 Task: Create a sub task Gather and Analyse Requirements for the task  Implement a new cloud-based sales management system for a company in the project AtlasTech , assign it to team member softage.3@softage.net and update the status of the sub task to  At Risk , set the priority of the sub task to Medium
Action: Mouse moved to (74, 234)
Screenshot: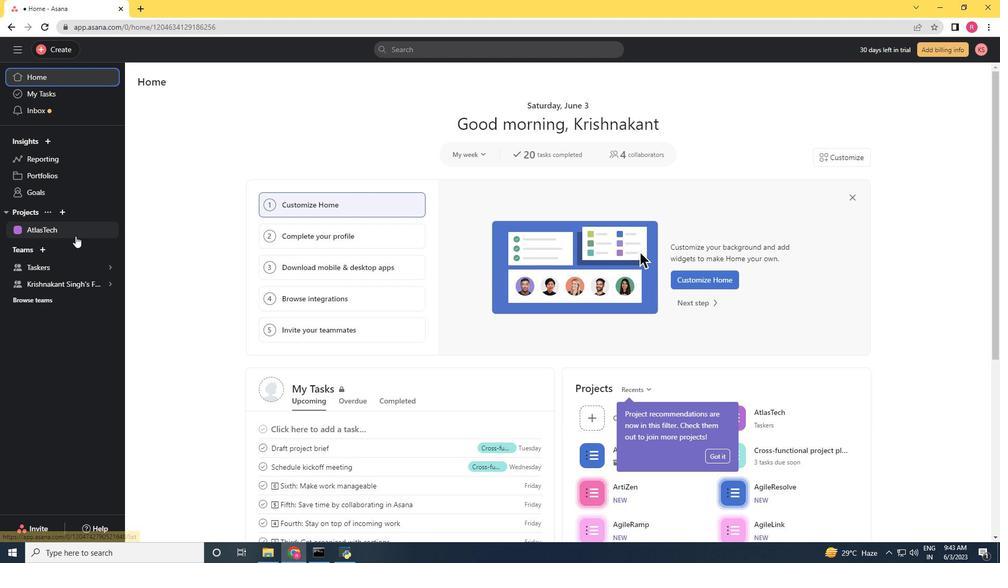 
Action: Mouse pressed left at (74, 234)
Screenshot: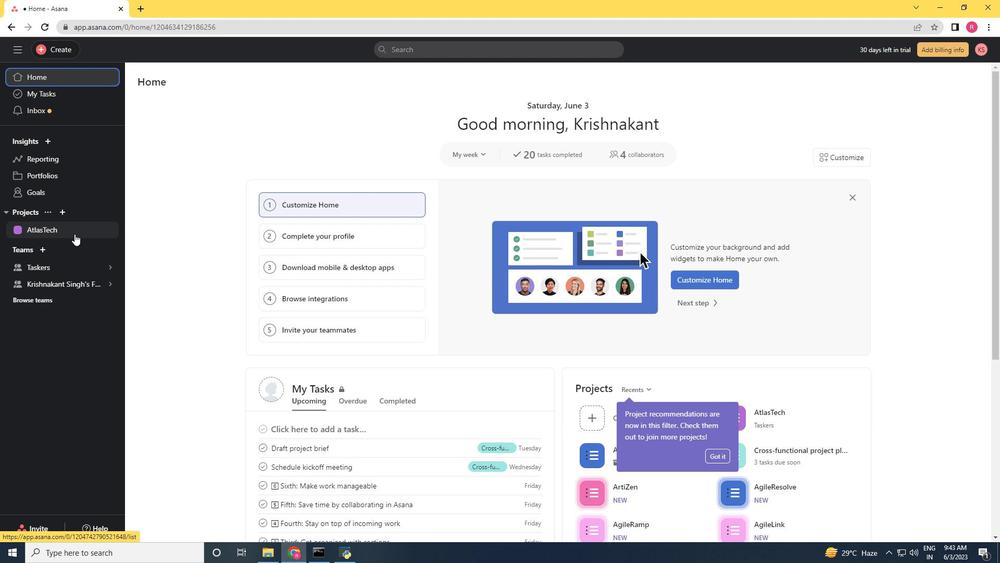 
Action: Mouse moved to (423, 229)
Screenshot: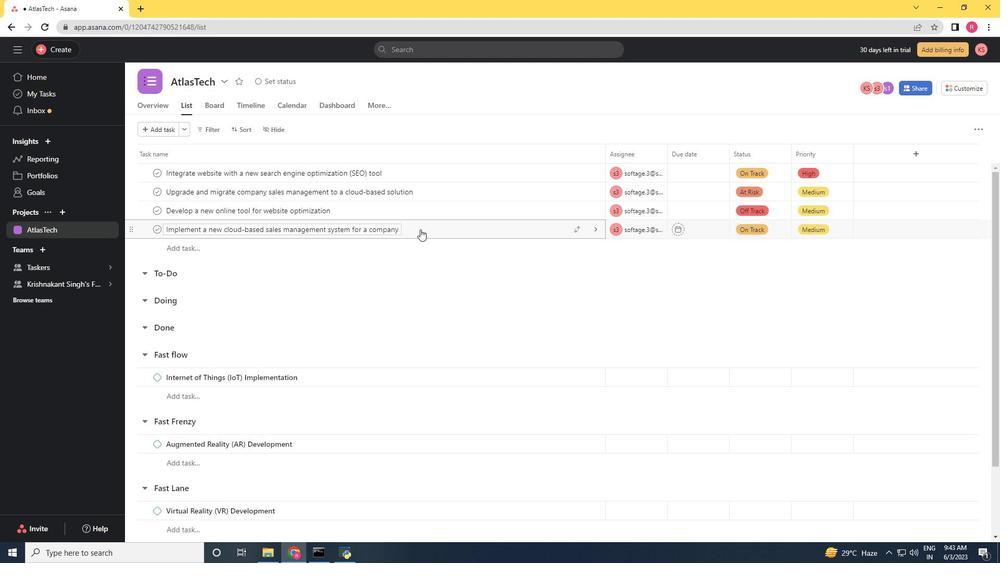 
Action: Mouse pressed left at (423, 229)
Screenshot: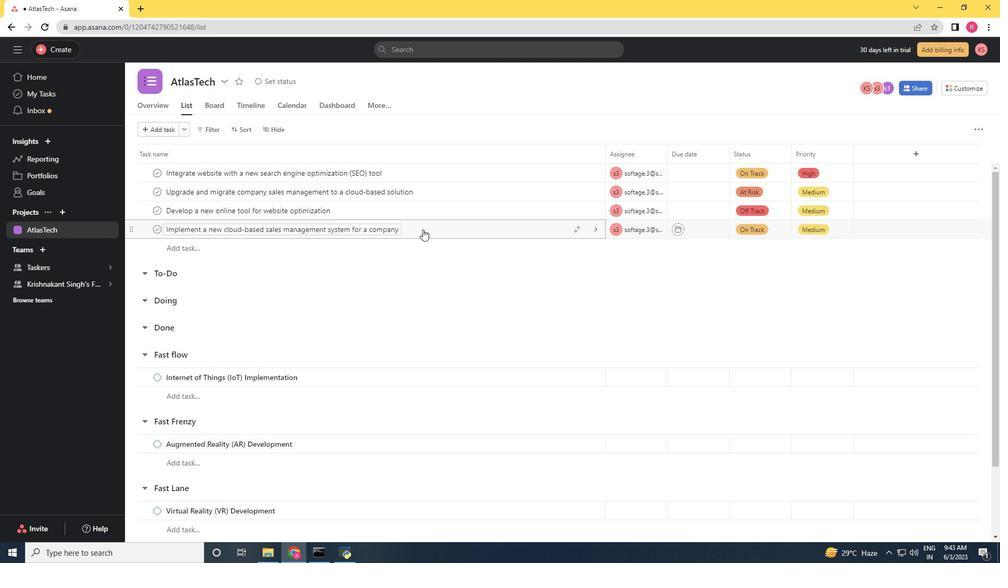 
Action: Mouse moved to (764, 342)
Screenshot: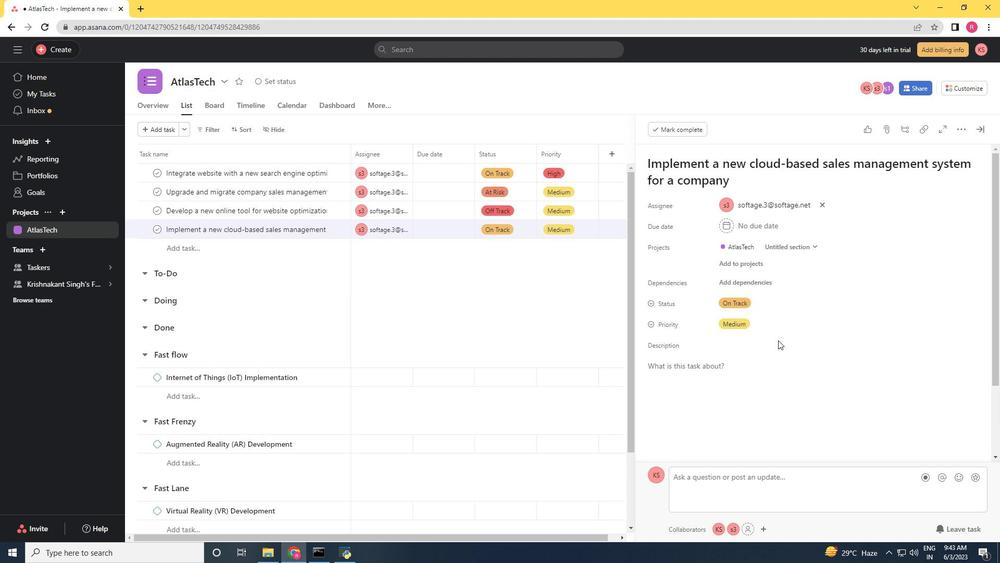 
Action: Mouse scrolled (764, 341) with delta (0, 0)
Screenshot: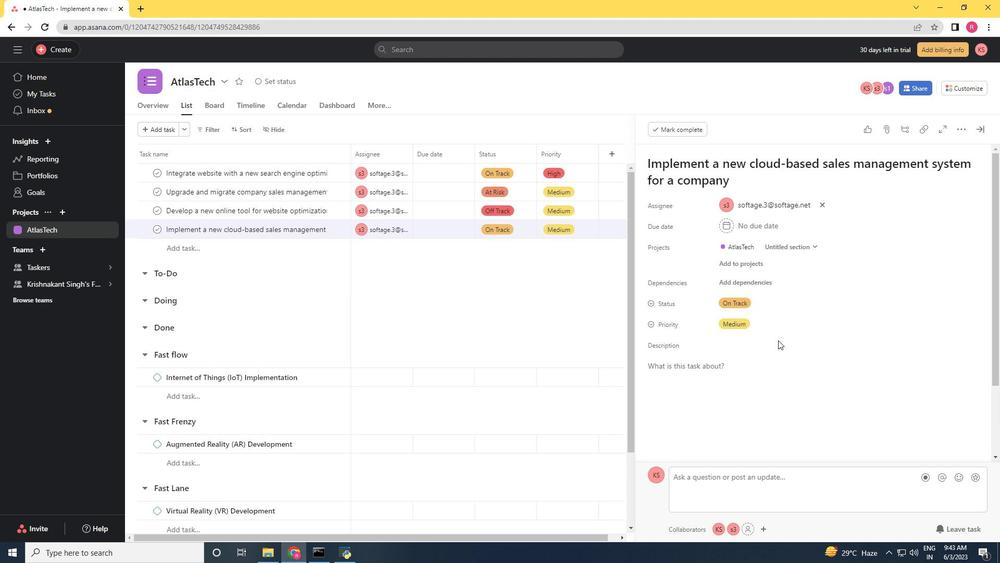 
Action: Mouse moved to (762, 343)
Screenshot: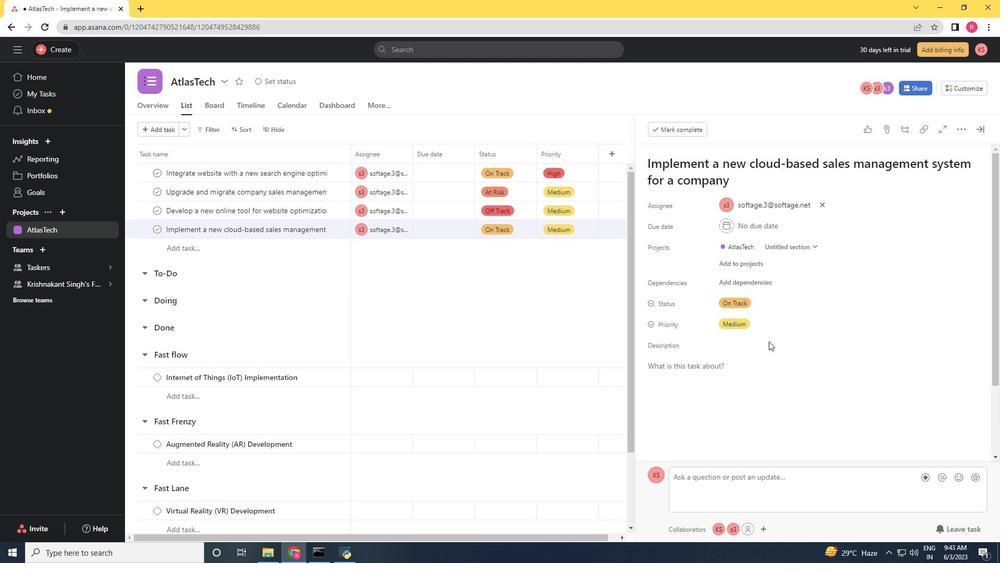 
Action: Mouse scrolled (762, 342) with delta (0, 0)
Screenshot: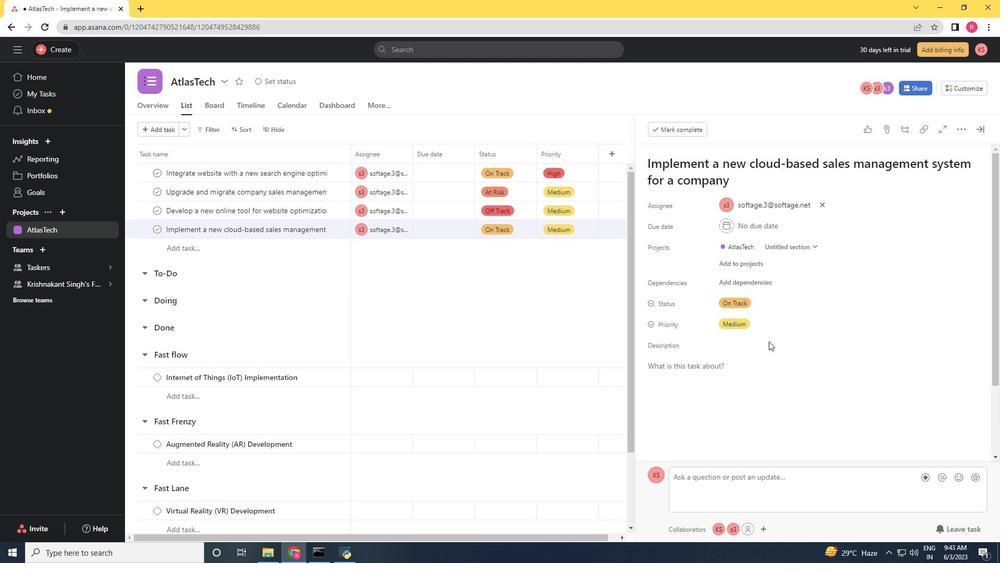 
Action: Mouse moved to (761, 343)
Screenshot: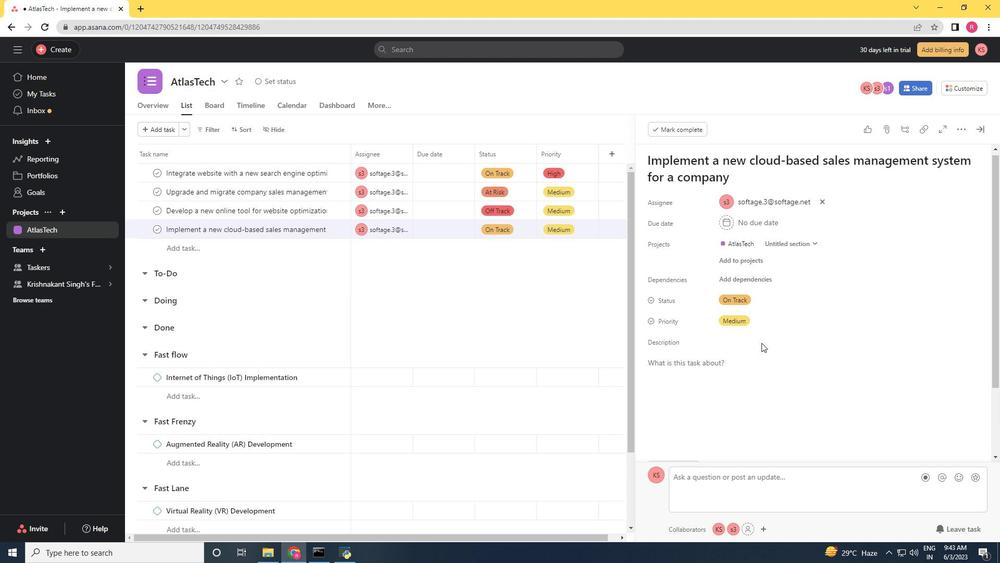 
Action: Mouse scrolled (761, 343) with delta (0, 0)
Screenshot: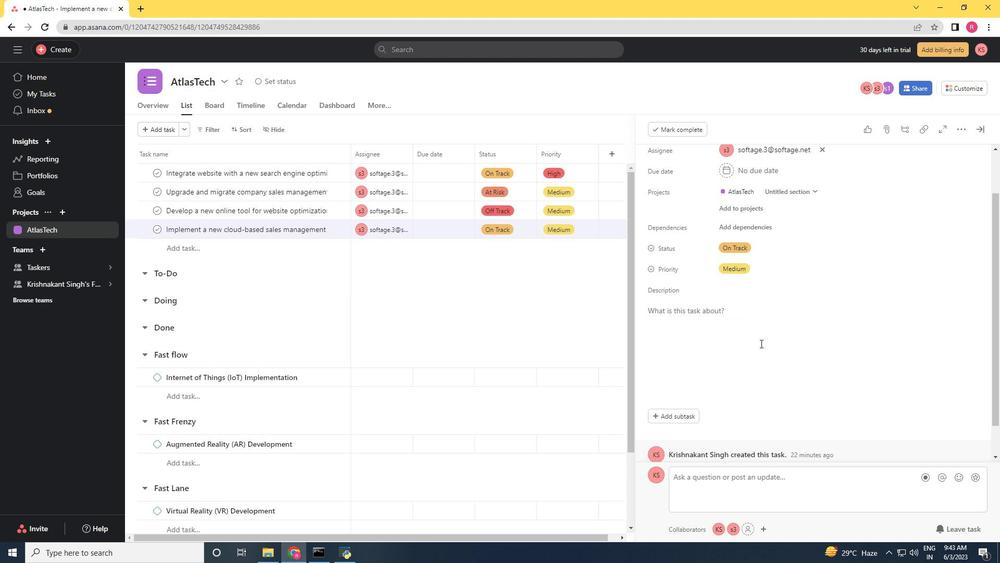 
Action: Mouse moved to (760, 344)
Screenshot: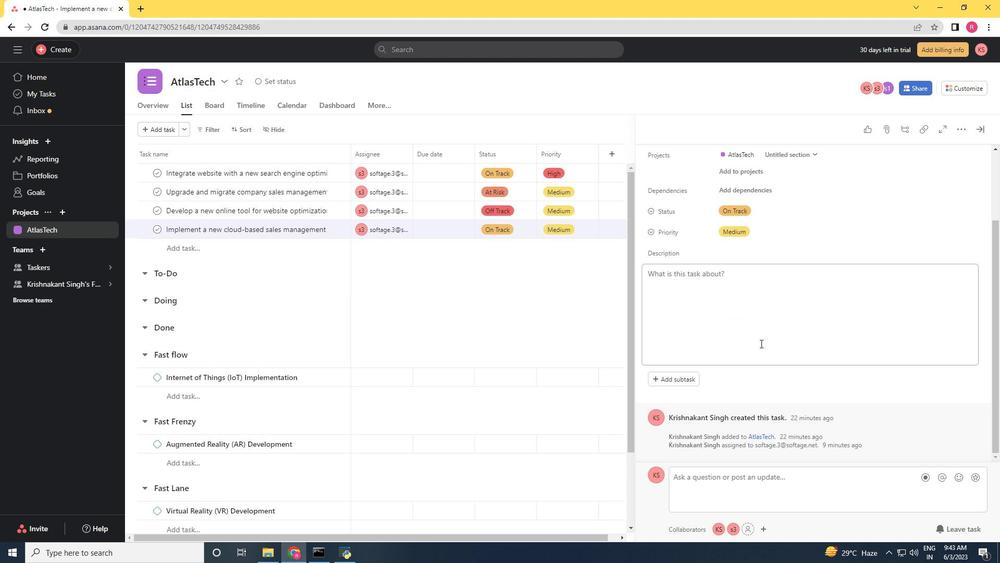 
Action: Mouse scrolled (760, 344) with delta (0, 0)
Screenshot: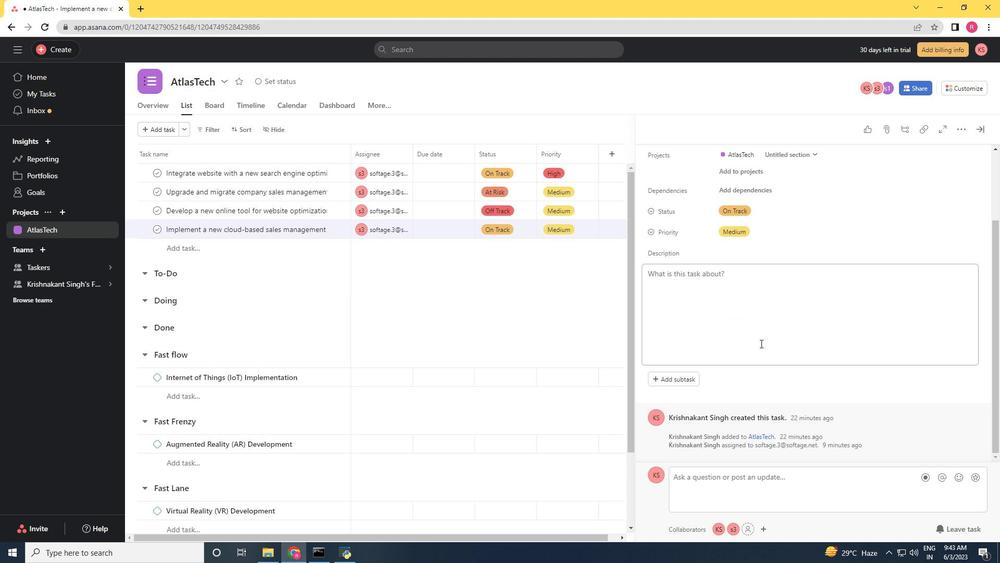 
Action: Mouse moved to (689, 381)
Screenshot: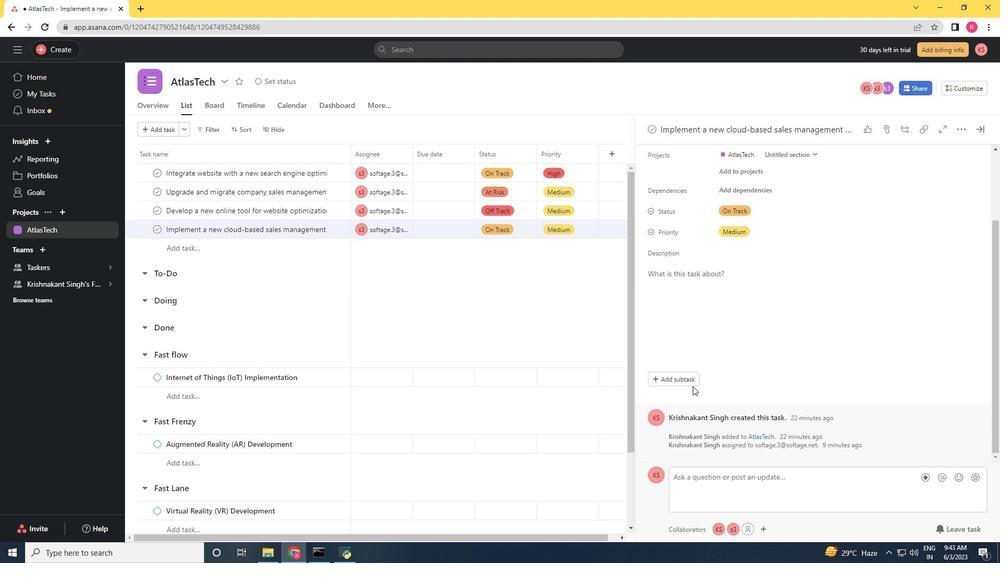 
Action: Mouse pressed left at (689, 381)
Screenshot: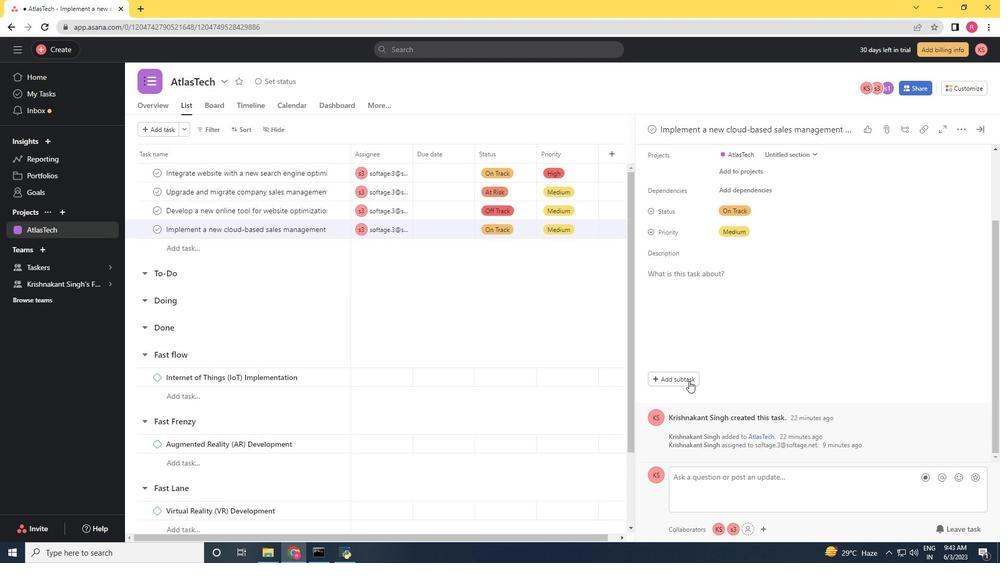 
Action: Mouse moved to (402, 330)
Screenshot: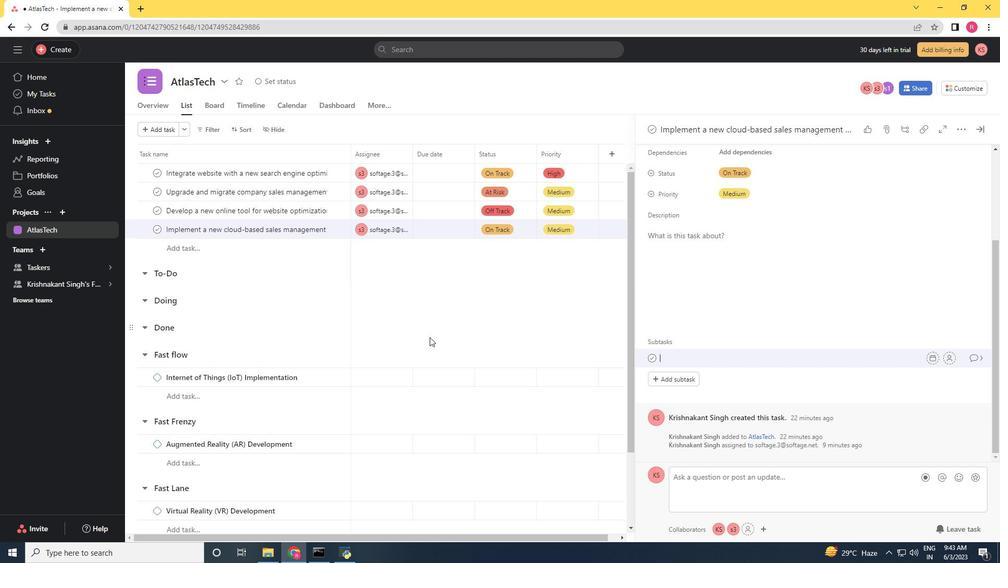 
Action: Key pressed <Key.shift><Key.shift>Gather<Key.space>and<Key.space><Key.shift>Analyse<Key.space><Key.shift>Rwe<Key.backspace><Key.backspace>equirements
Screenshot: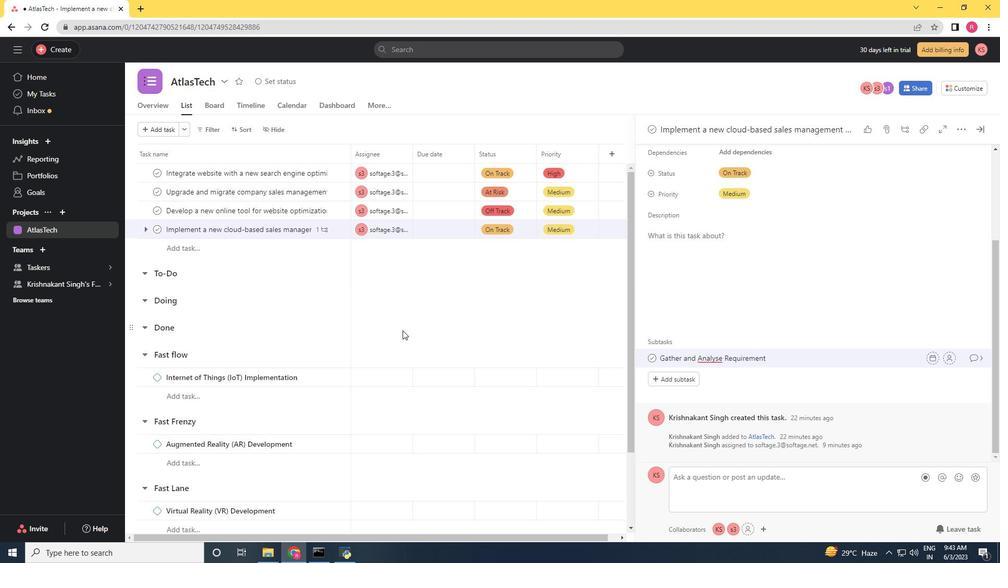 
Action: Mouse moved to (399, 332)
Screenshot: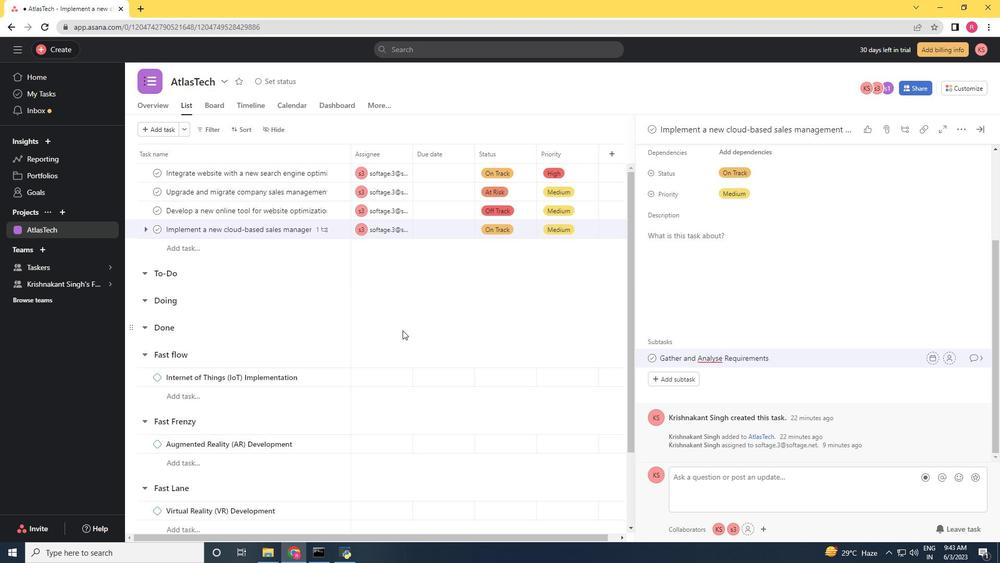 
Action: Key pressed <Key.space>
Screenshot: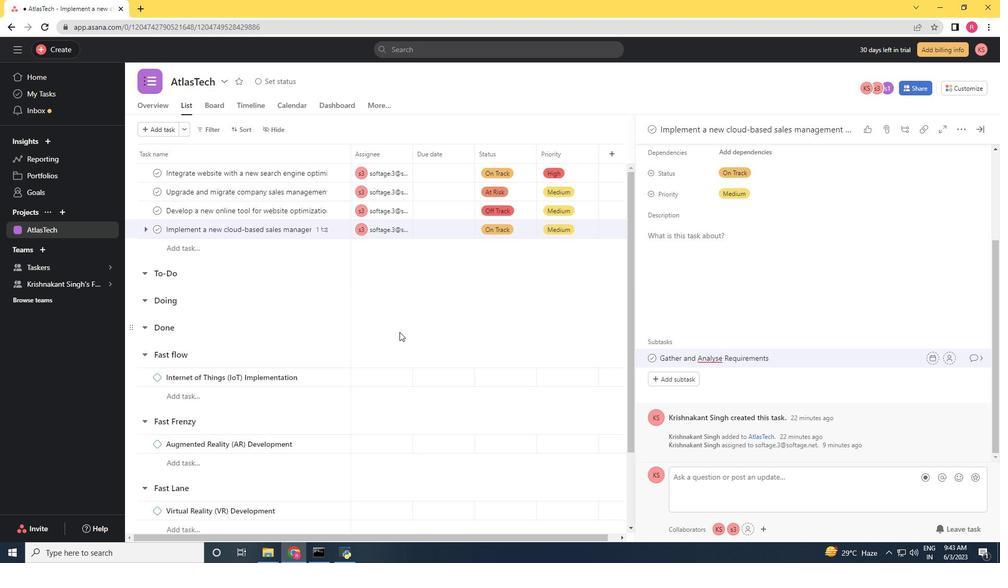 
Action: Mouse moved to (952, 358)
Screenshot: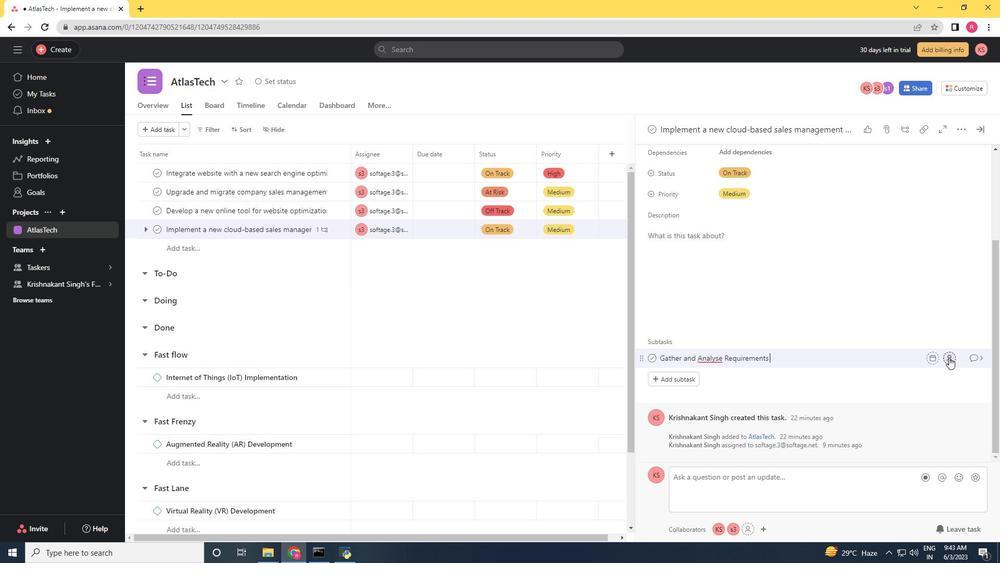 
Action: Mouse pressed left at (952, 358)
Screenshot: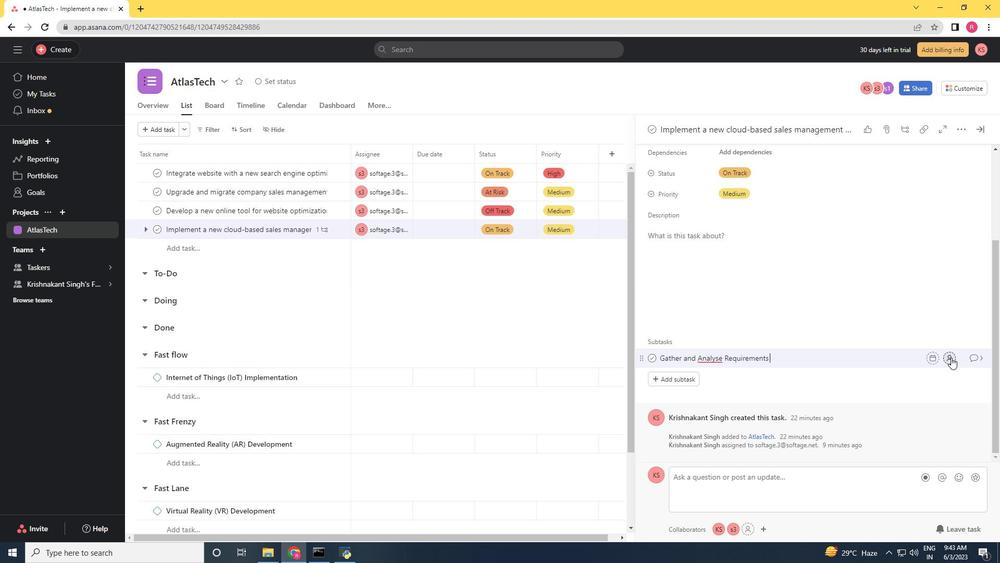 
Action: Mouse moved to (823, 451)
Screenshot: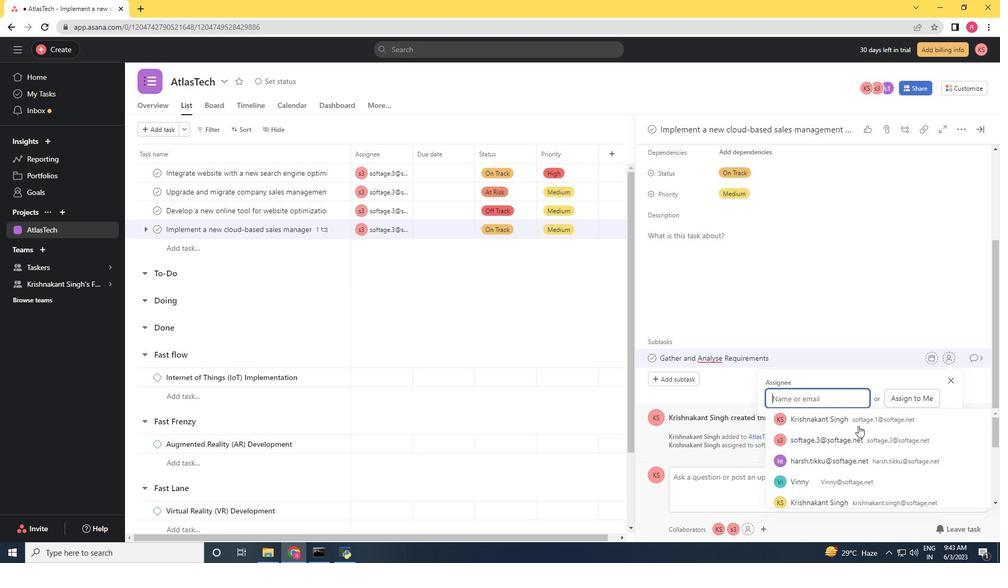 
Action: Key pressed softage.3<Key.shift>@softage.net
Screenshot: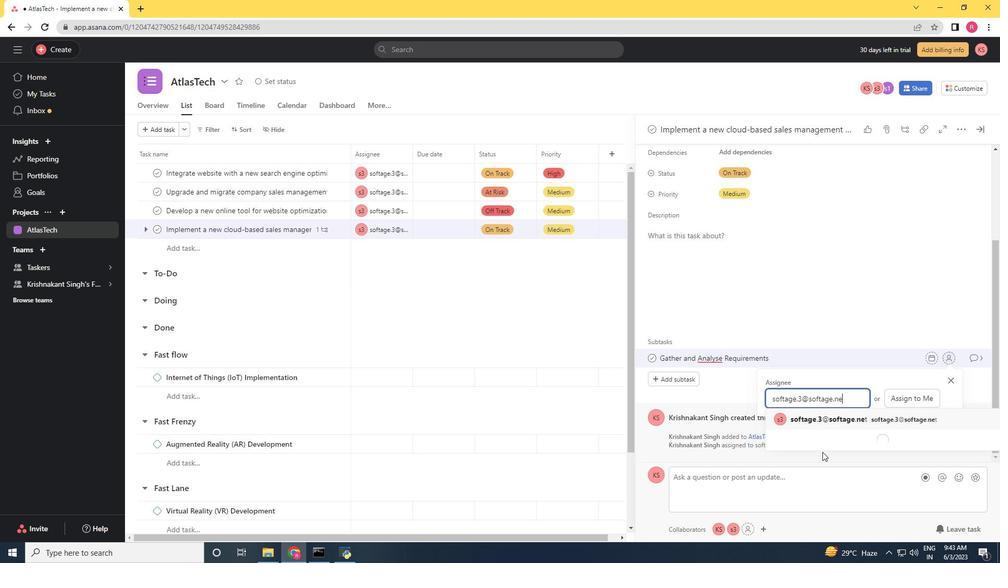 
Action: Mouse moved to (862, 422)
Screenshot: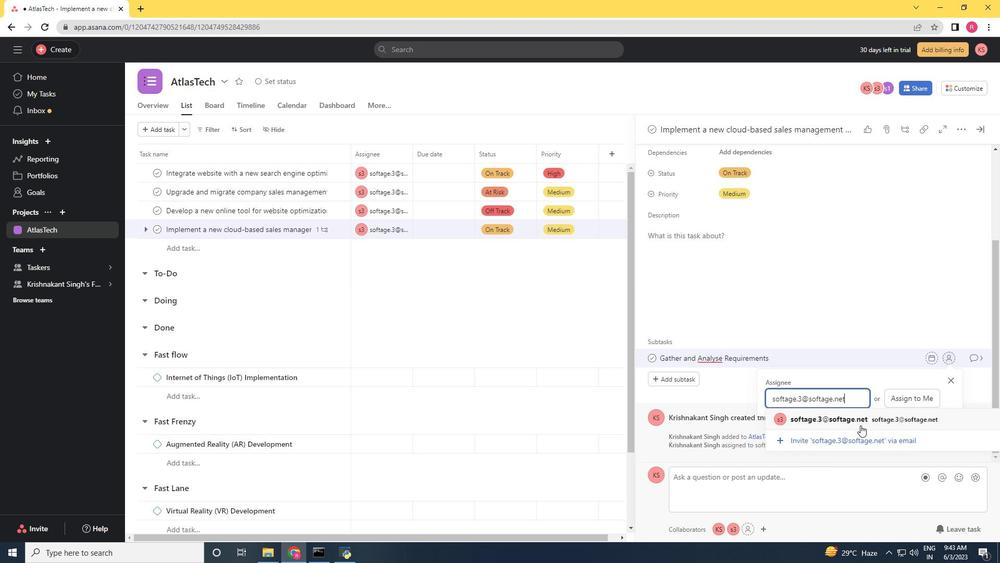
Action: Mouse pressed left at (862, 422)
Screenshot: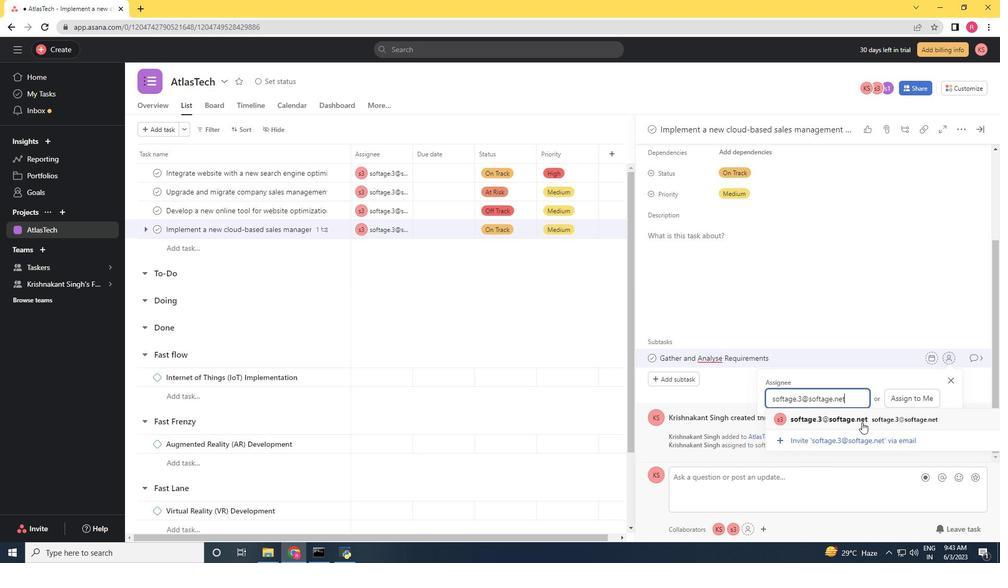 
Action: Mouse moved to (977, 360)
Screenshot: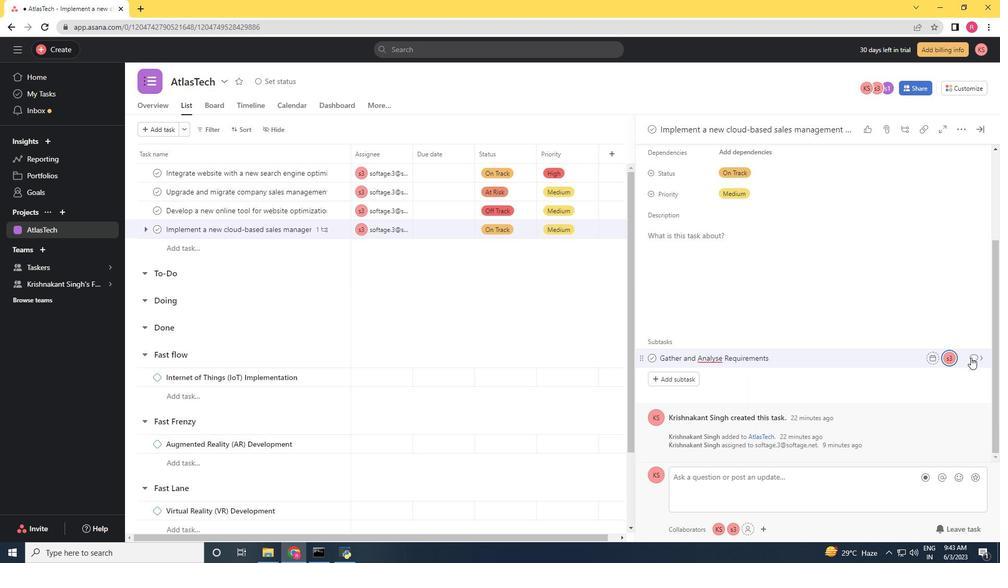 
Action: Mouse pressed left at (977, 360)
Screenshot: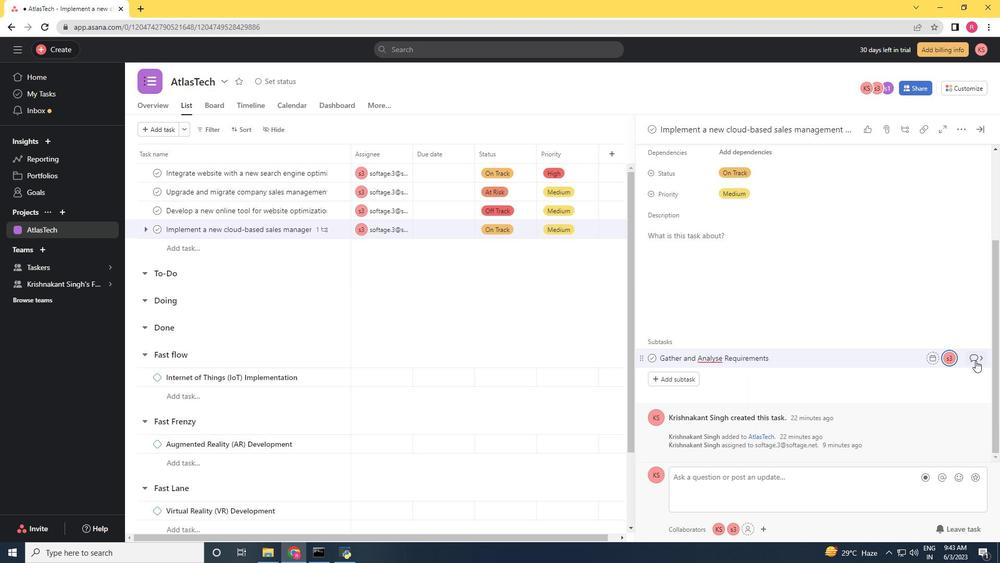 
Action: Mouse moved to (677, 276)
Screenshot: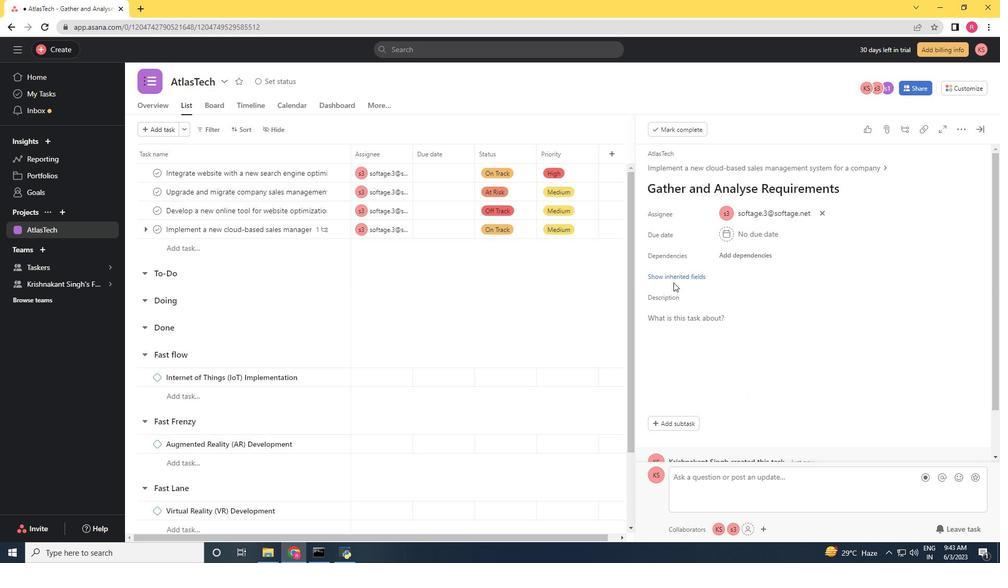 
Action: Mouse pressed left at (677, 276)
Screenshot: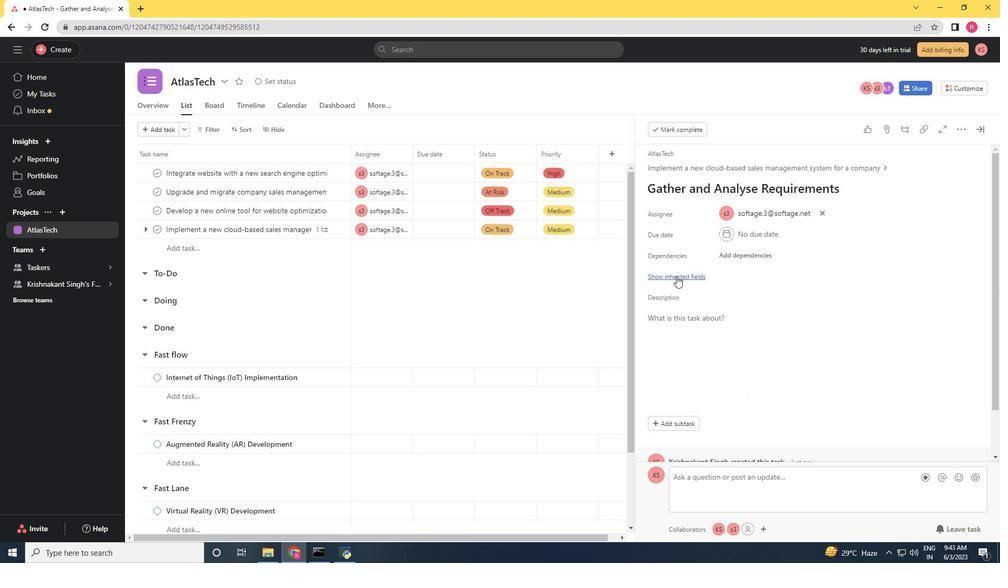 
Action: Mouse moved to (724, 298)
Screenshot: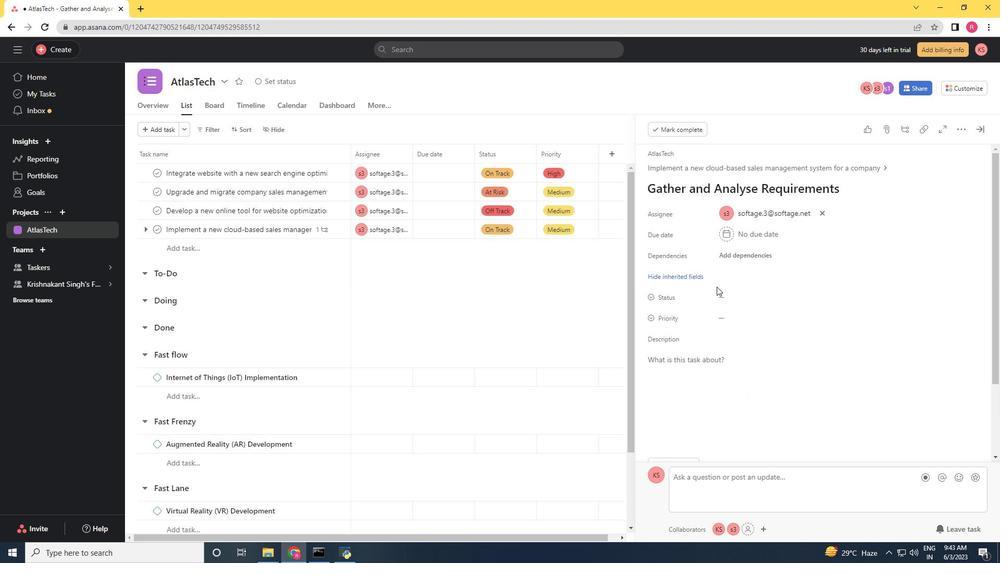 
Action: Mouse pressed left at (724, 298)
Screenshot: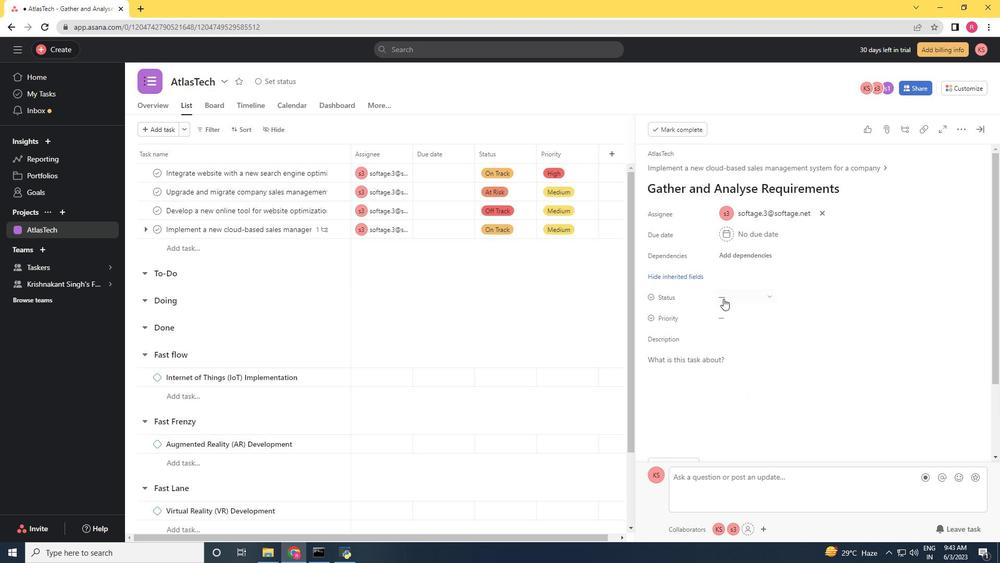 
Action: Mouse moved to (761, 373)
Screenshot: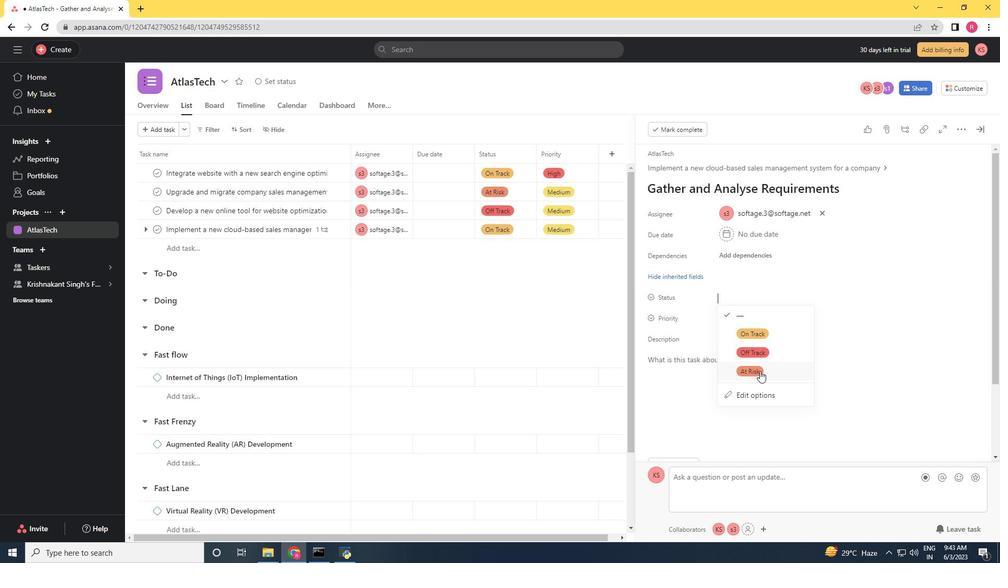 
Action: Mouse pressed left at (761, 373)
Screenshot: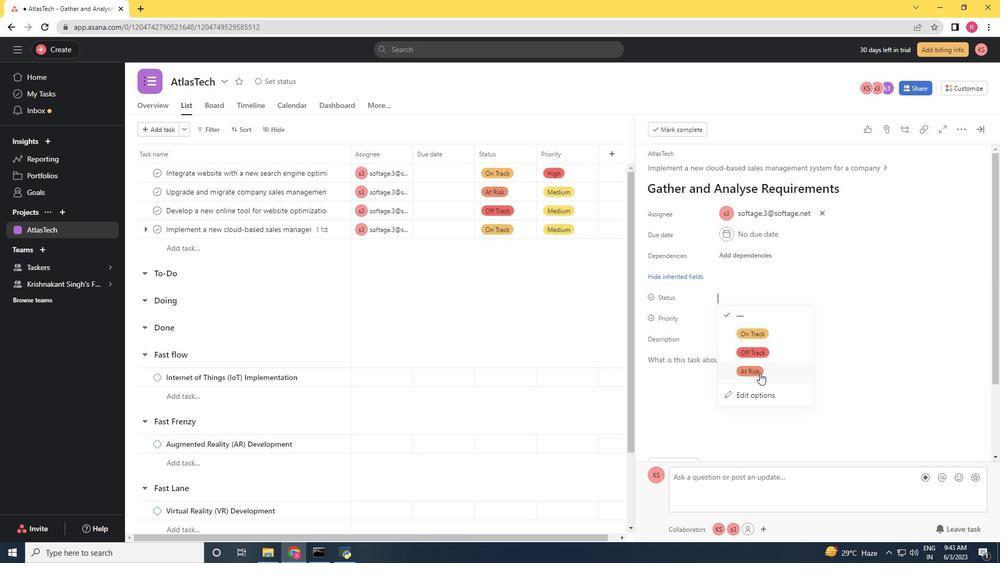
Action: Mouse moved to (730, 318)
Screenshot: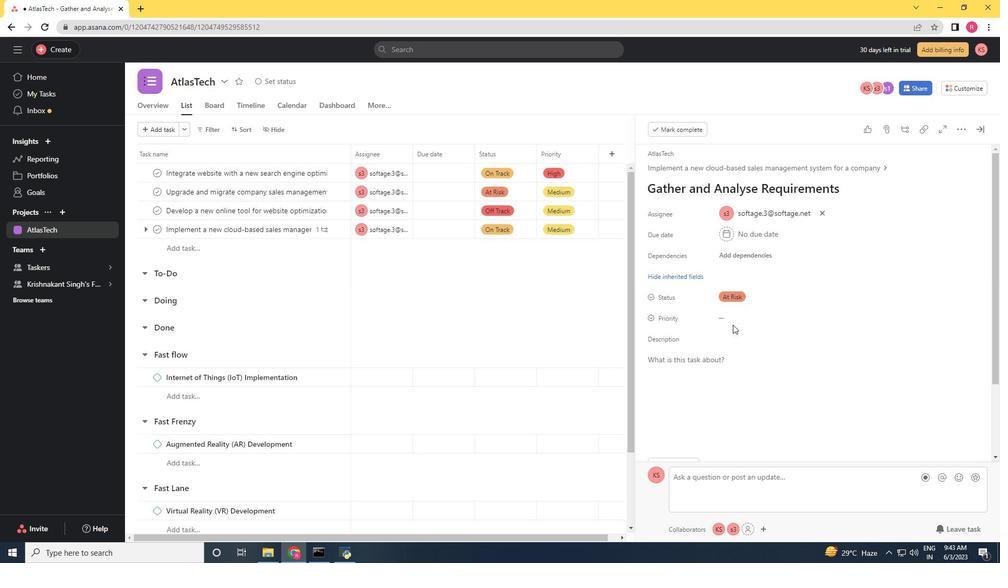 
Action: Mouse pressed left at (730, 318)
Screenshot: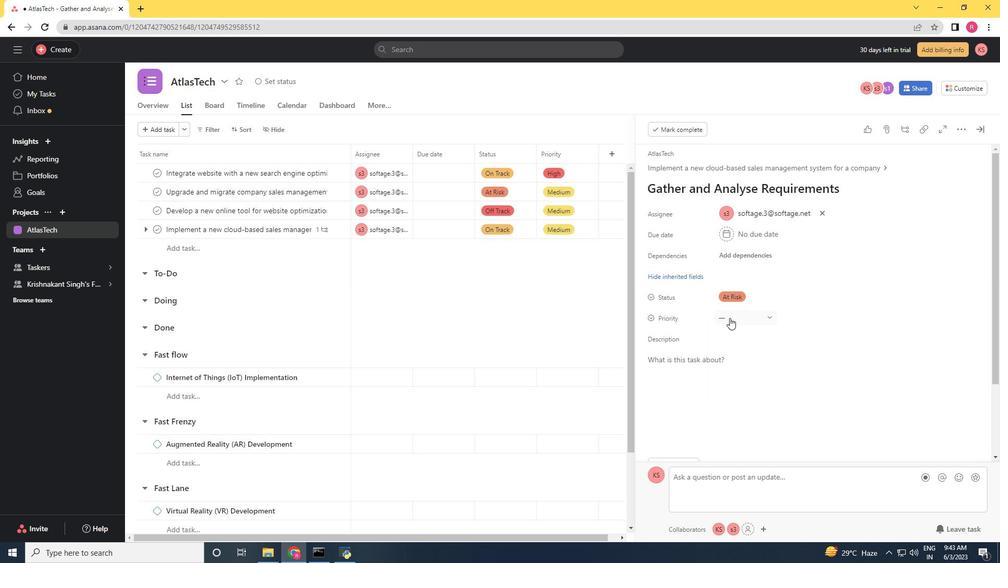 
Action: Mouse moved to (742, 376)
Screenshot: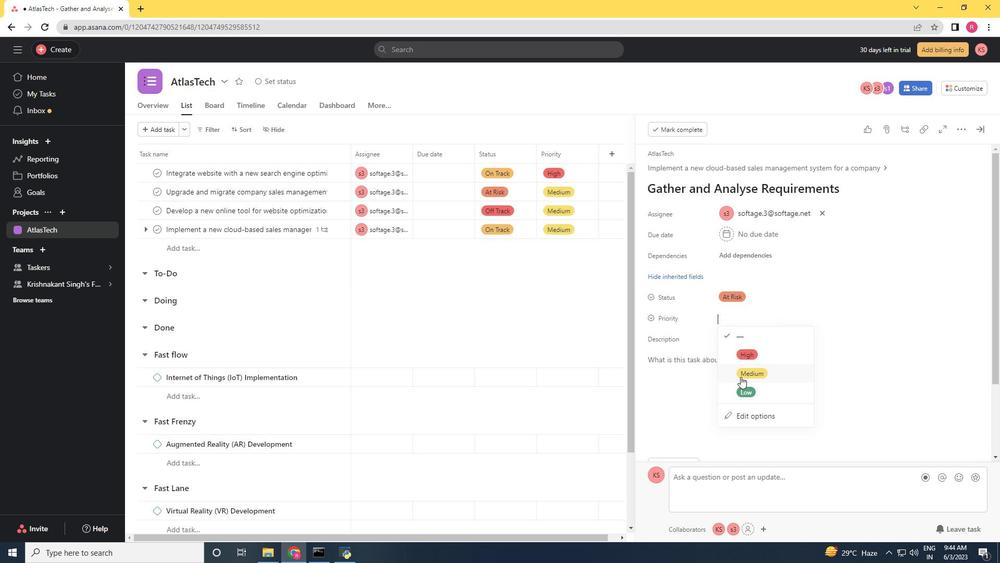 
Action: Mouse pressed left at (742, 376)
Screenshot: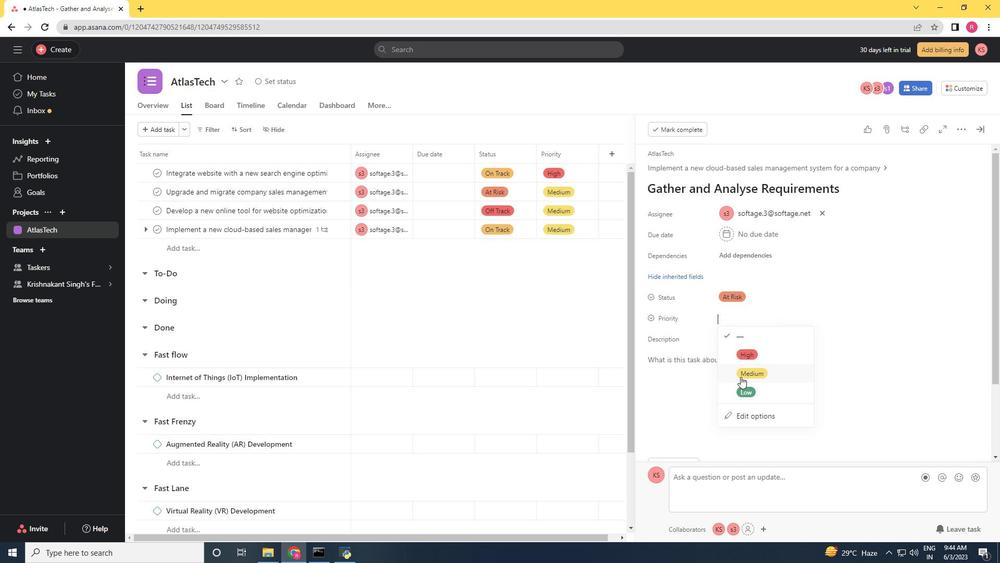 
Action: Mouse moved to (741, 385)
Screenshot: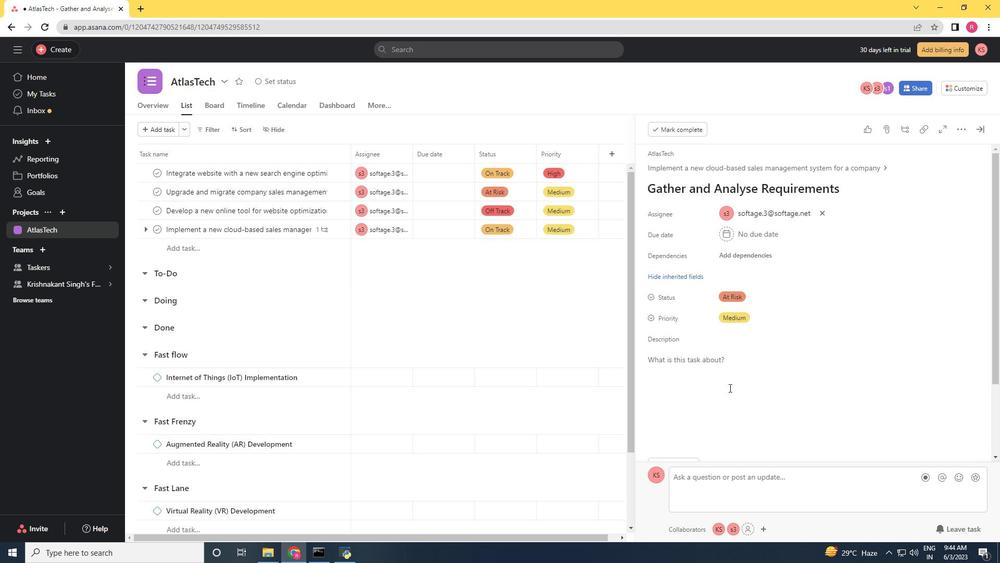 
